 Task: Create Workspace Business Intelligence Software Workspace description Streamline accounting and bookkeeping activities. Workspace type Engineering-IT
Action: Mouse moved to (320, 68)
Screenshot: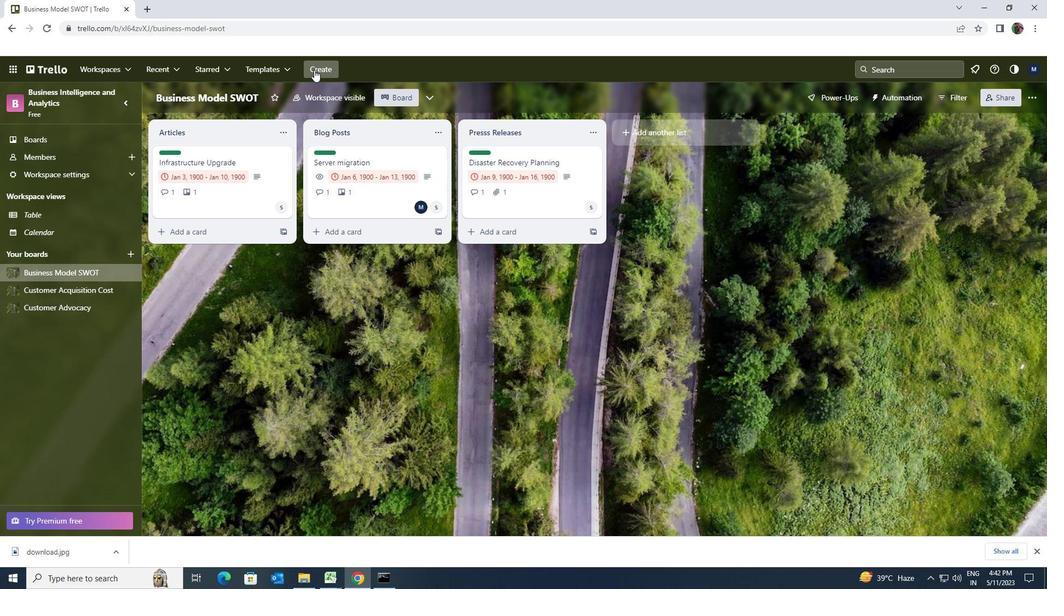 
Action: Mouse pressed left at (320, 68)
Screenshot: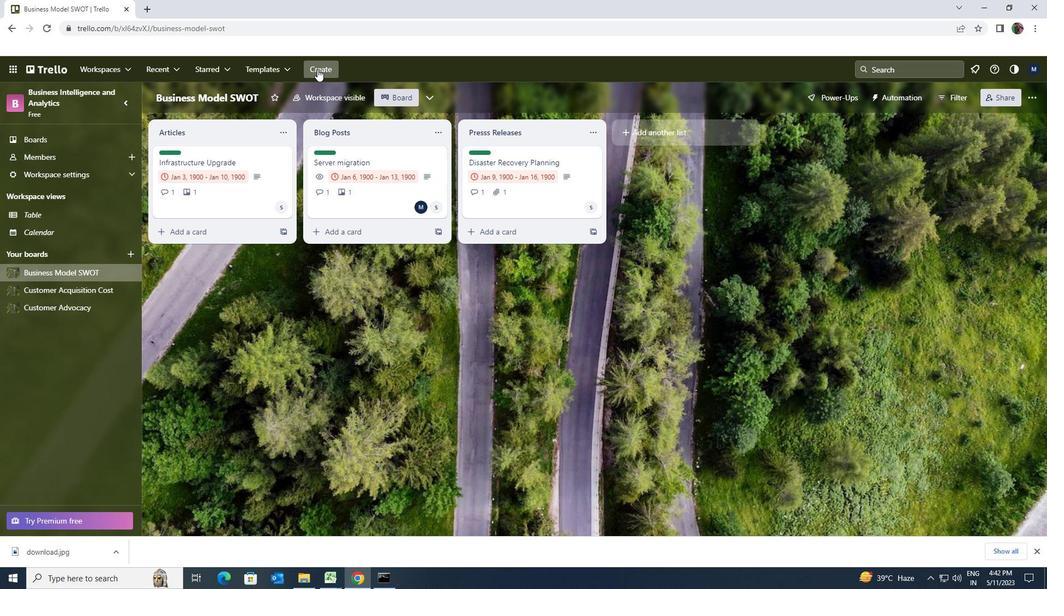 
Action: Mouse moved to (324, 173)
Screenshot: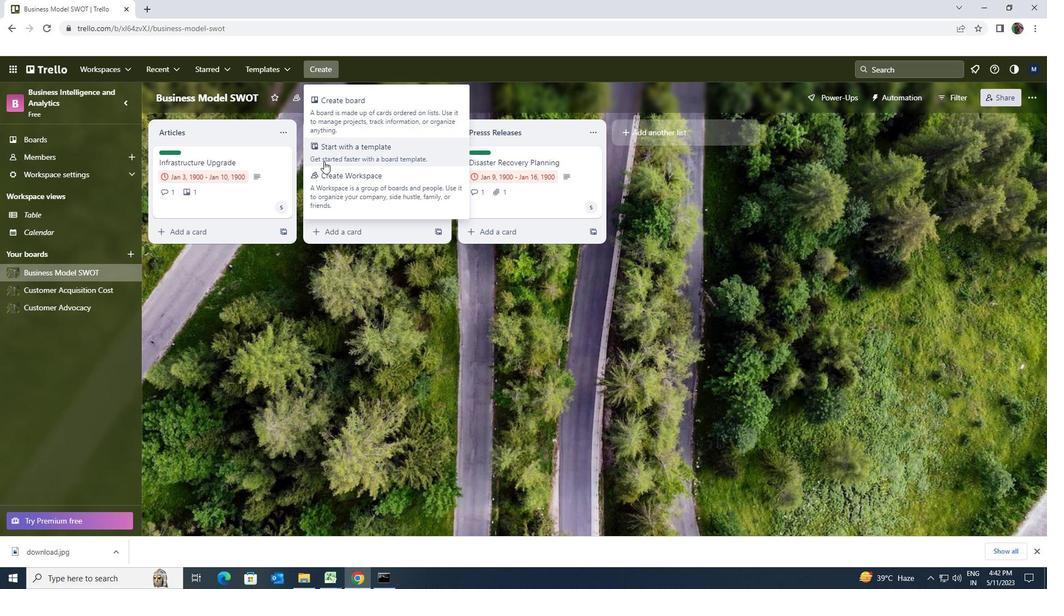 
Action: Mouse pressed left at (324, 173)
Screenshot: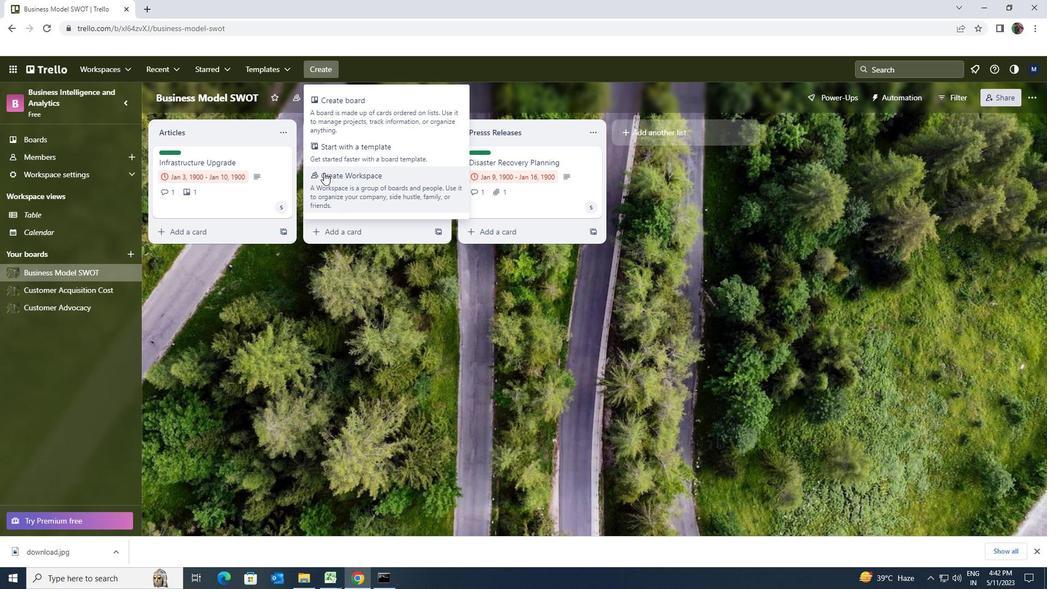
Action: Mouse moved to (324, 203)
Screenshot: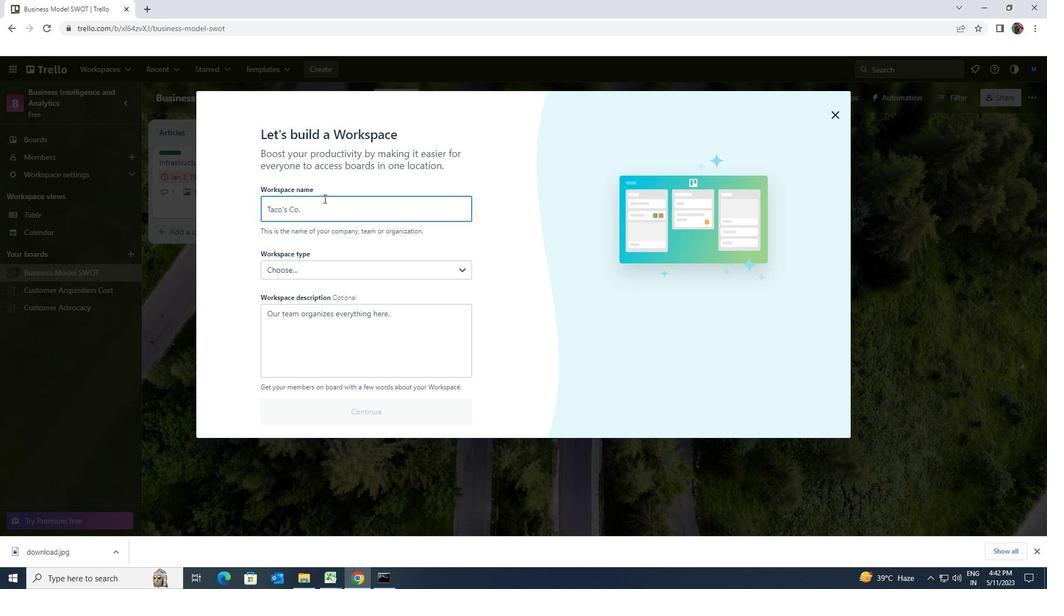 
Action: Mouse pressed left at (324, 203)
Screenshot: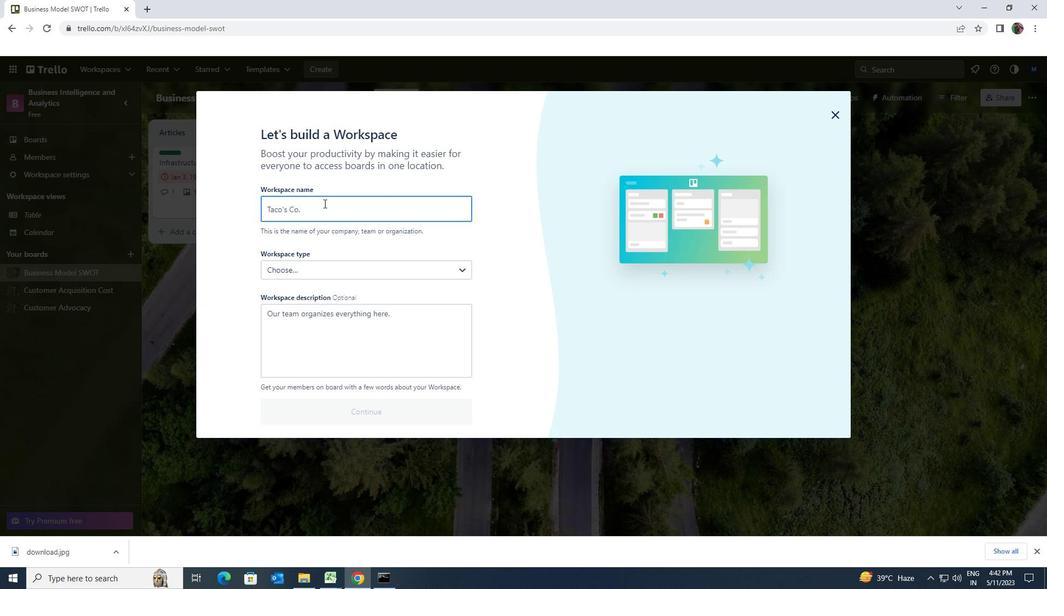 
Action: Mouse moved to (322, 204)
Screenshot: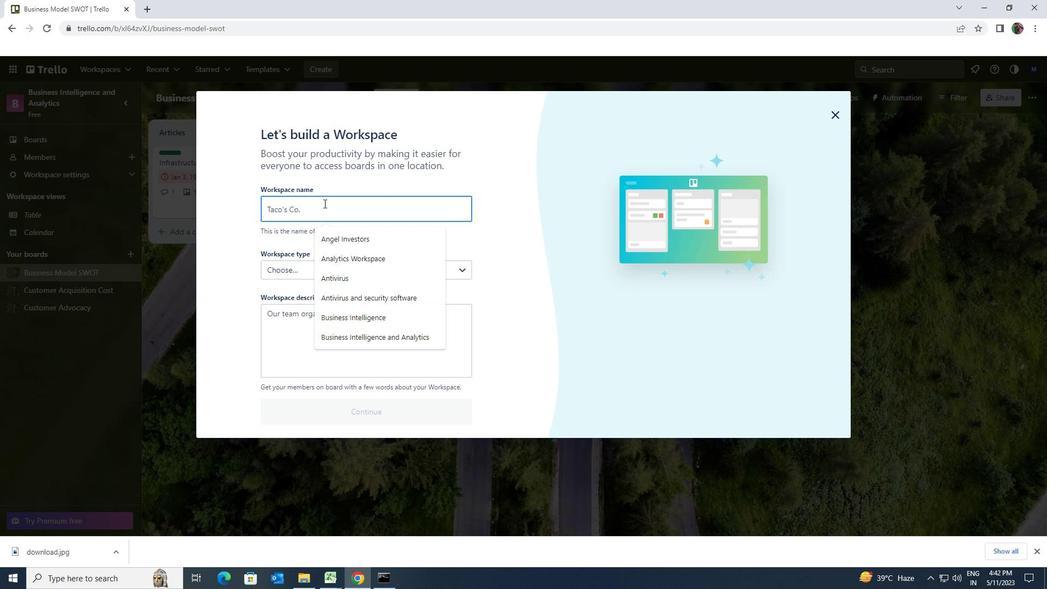 
Action: Key pressed <Key.shift>BUSINESS<Key.space><Key.shift>INTELLIGENCE<Key.space><Key.shift><Key.shift><Key.shift>SI<Key.backspace>OFTWARE<Key.space><Key.shift><Key.shift><Key.shift>
Screenshot: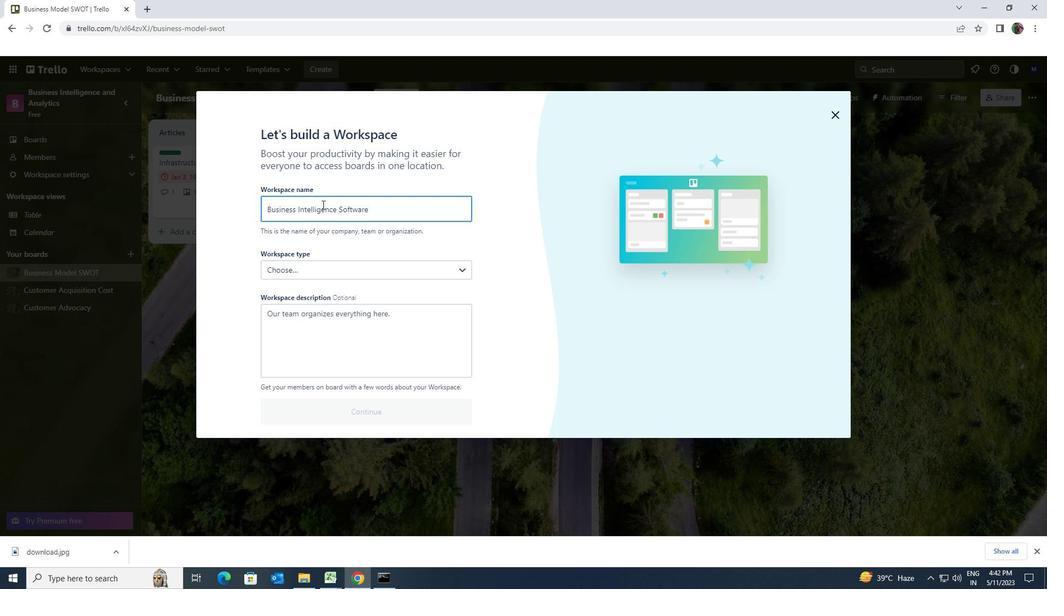 
Action: Mouse moved to (334, 329)
Screenshot: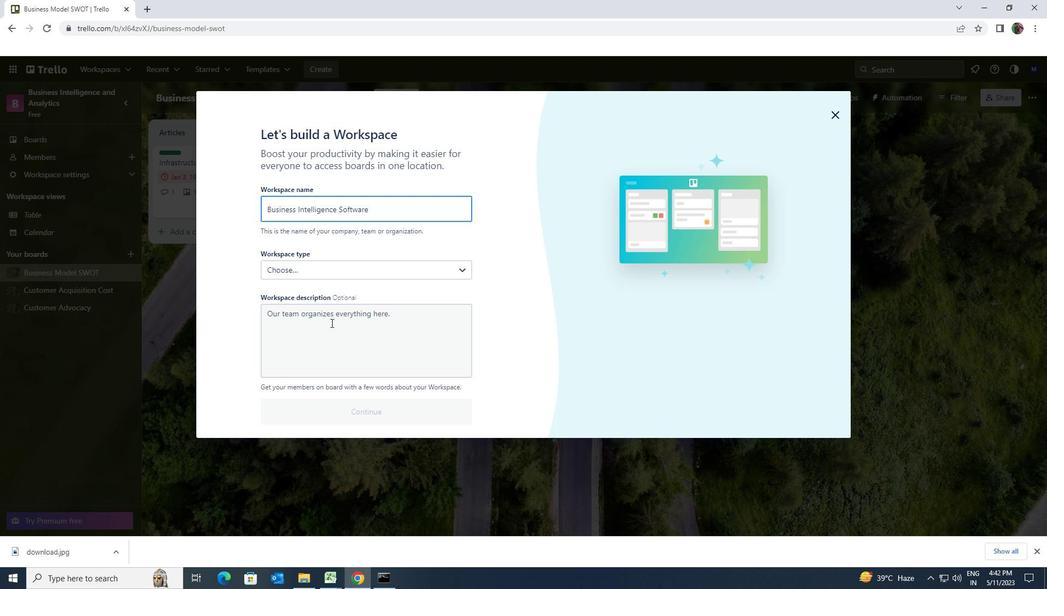 
Action: Mouse pressed left at (334, 329)
Screenshot: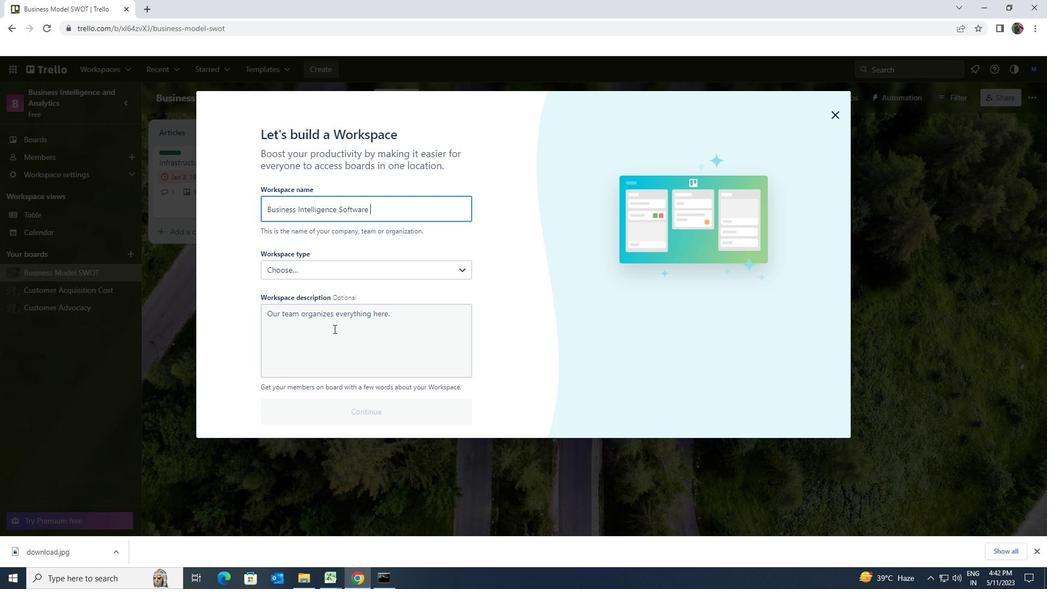 
Action: Mouse moved to (359, 328)
Screenshot: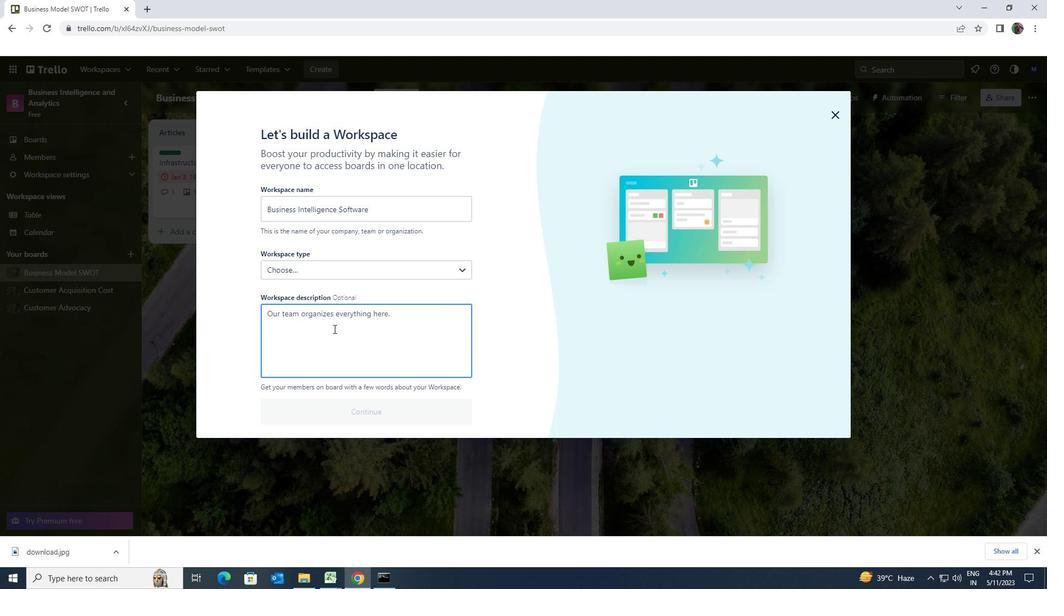 
Action: Key pressed <Key.shift>STREAMLINE<Key.space>ACCOUNTING<Key.space>AND<Key.space>BOOKKEEPING<Key.space>ACTIVITE<Key.backspace>IES<Key.space>
Screenshot: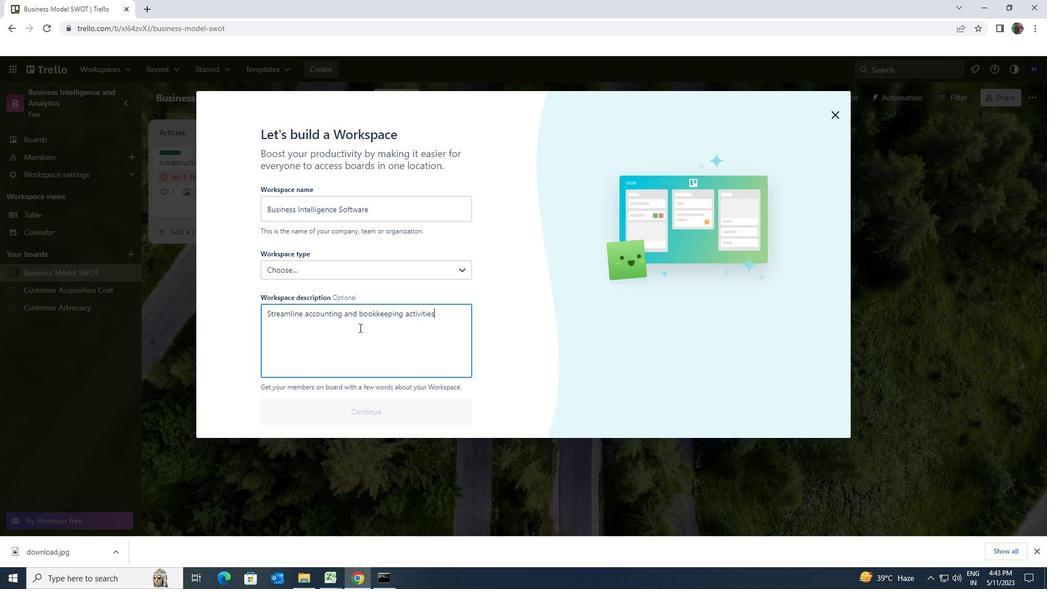 
Action: Mouse moved to (460, 272)
Screenshot: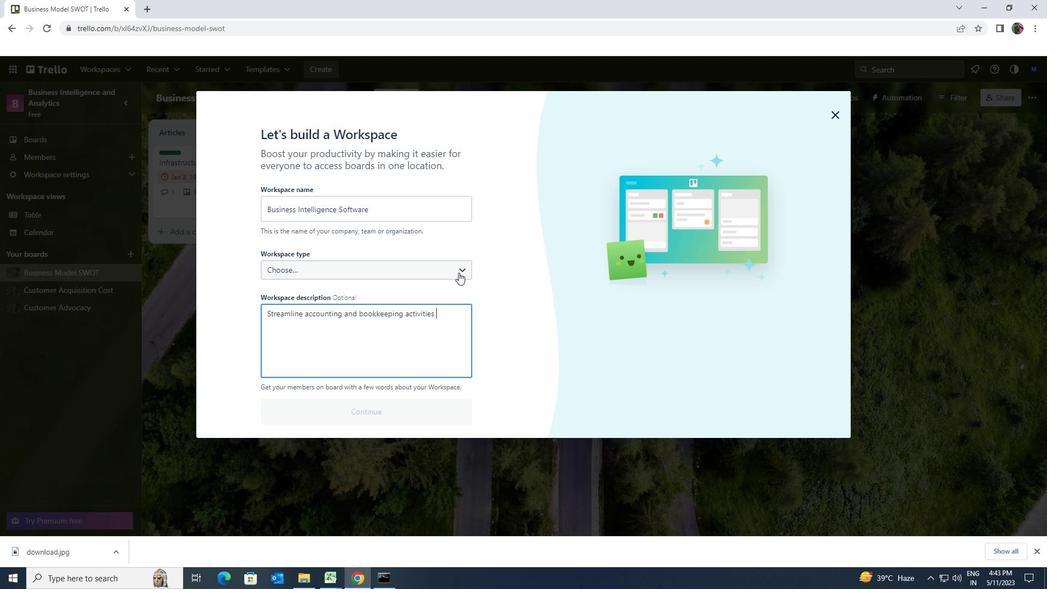 
Action: Mouse pressed left at (460, 272)
Screenshot: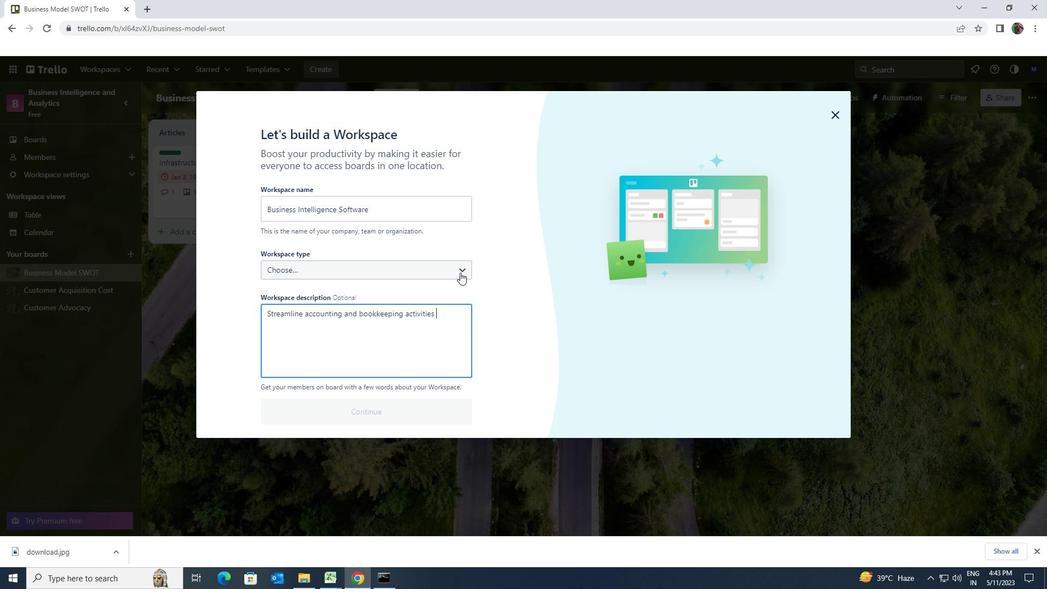 
Action: Mouse moved to (440, 314)
Screenshot: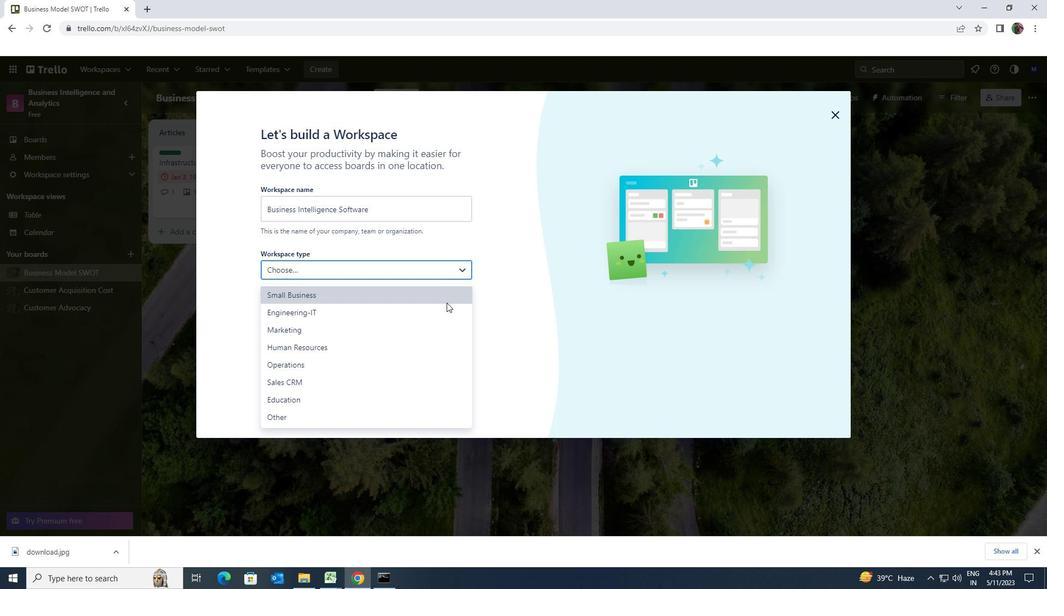 
Action: Mouse pressed left at (440, 314)
Screenshot: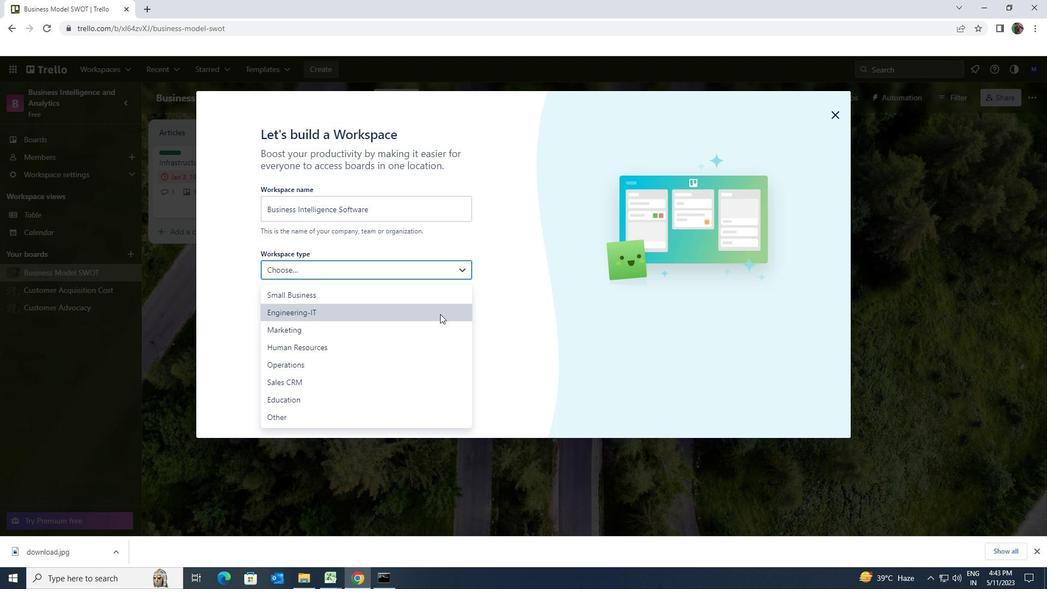 
Action: Mouse moved to (419, 413)
Screenshot: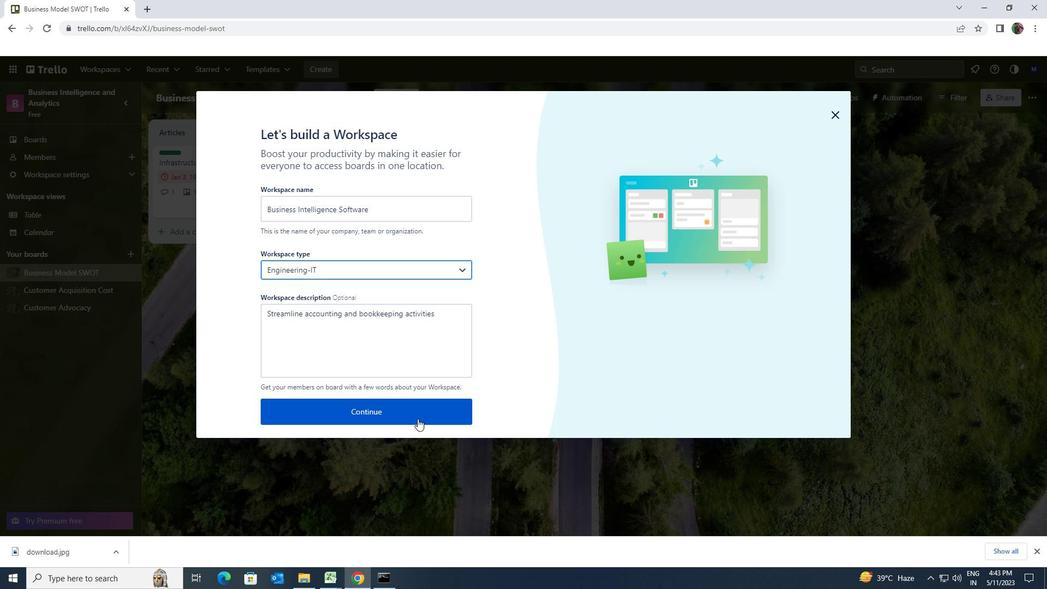 
Action: Mouse pressed left at (419, 413)
Screenshot: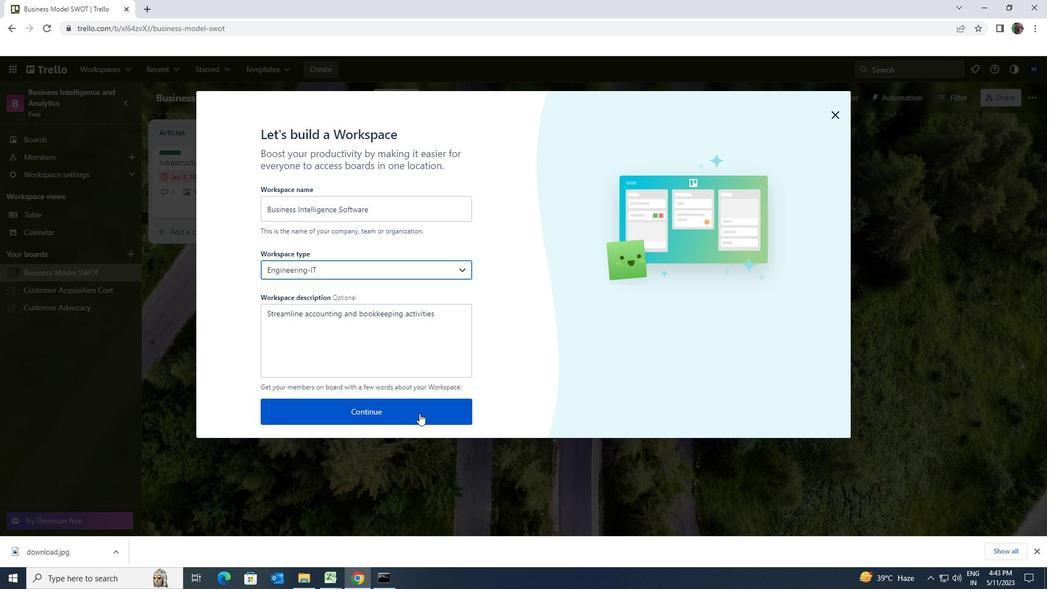 
Action: Mouse moved to (419, 412)
Screenshot: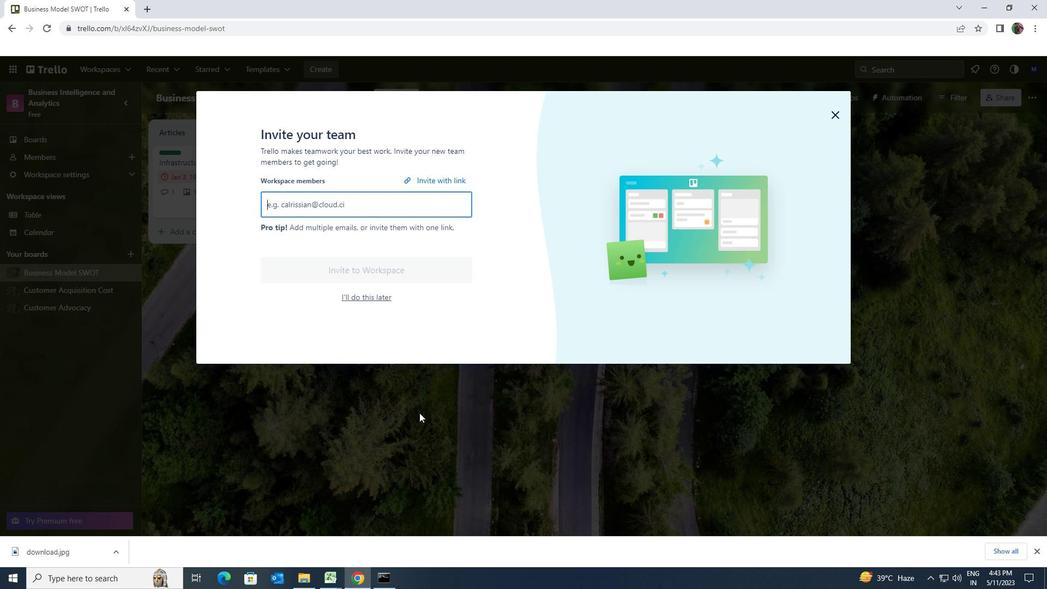 
